Task: Add Mary Ruth's Kids Multivitamin Gummies to the cart.
Action: Mouse moved to (314, 150)
Screenshot: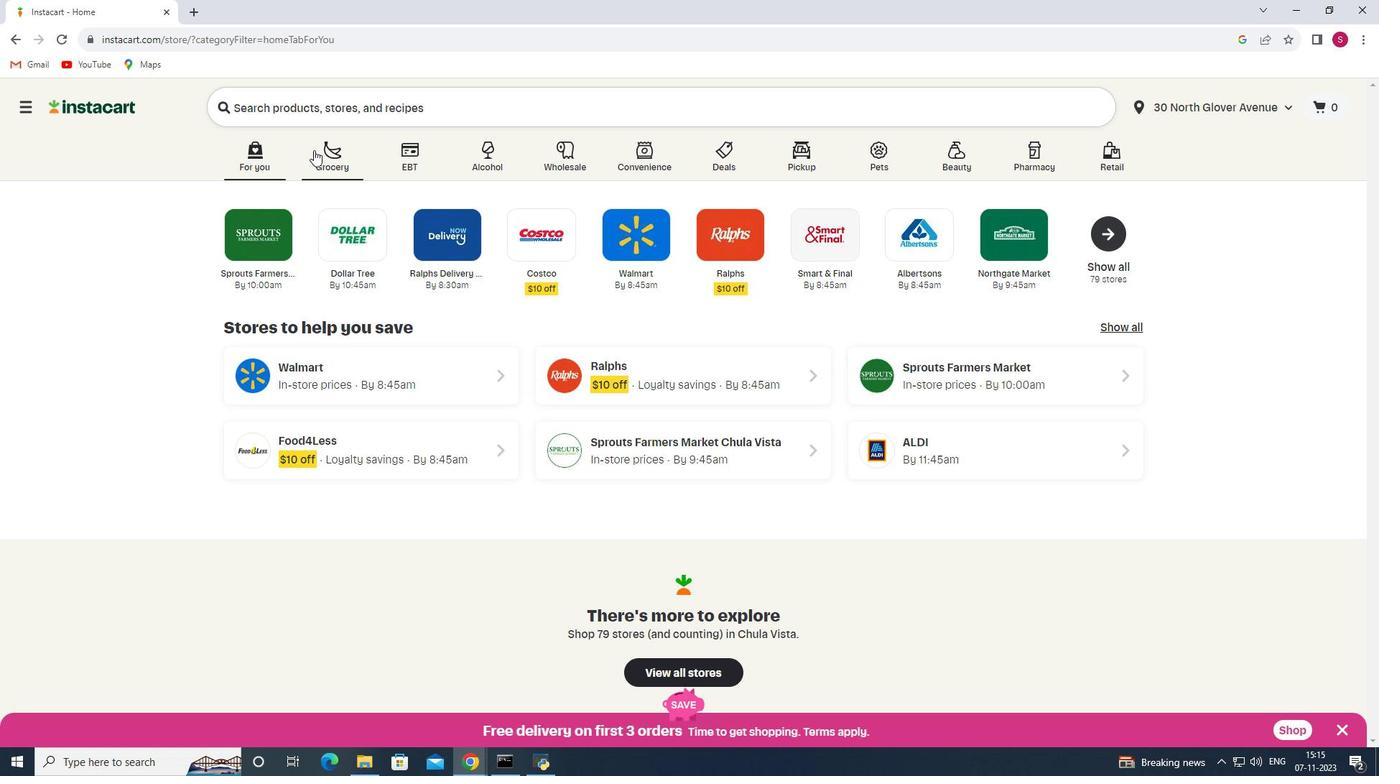 
Action: Mouse pressed left at (314, 150)
Screenshot: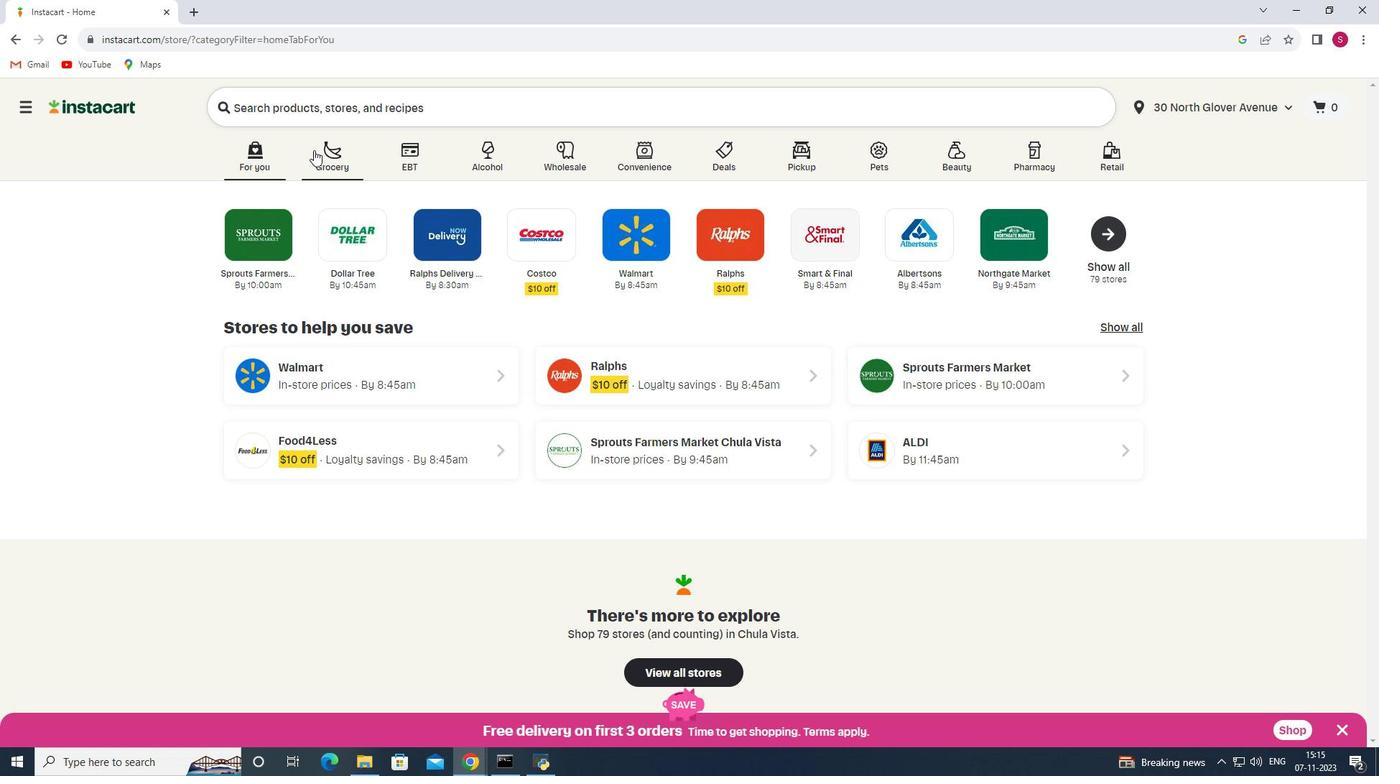 
Action: Mouse moved to (369, 418)
Screenshot: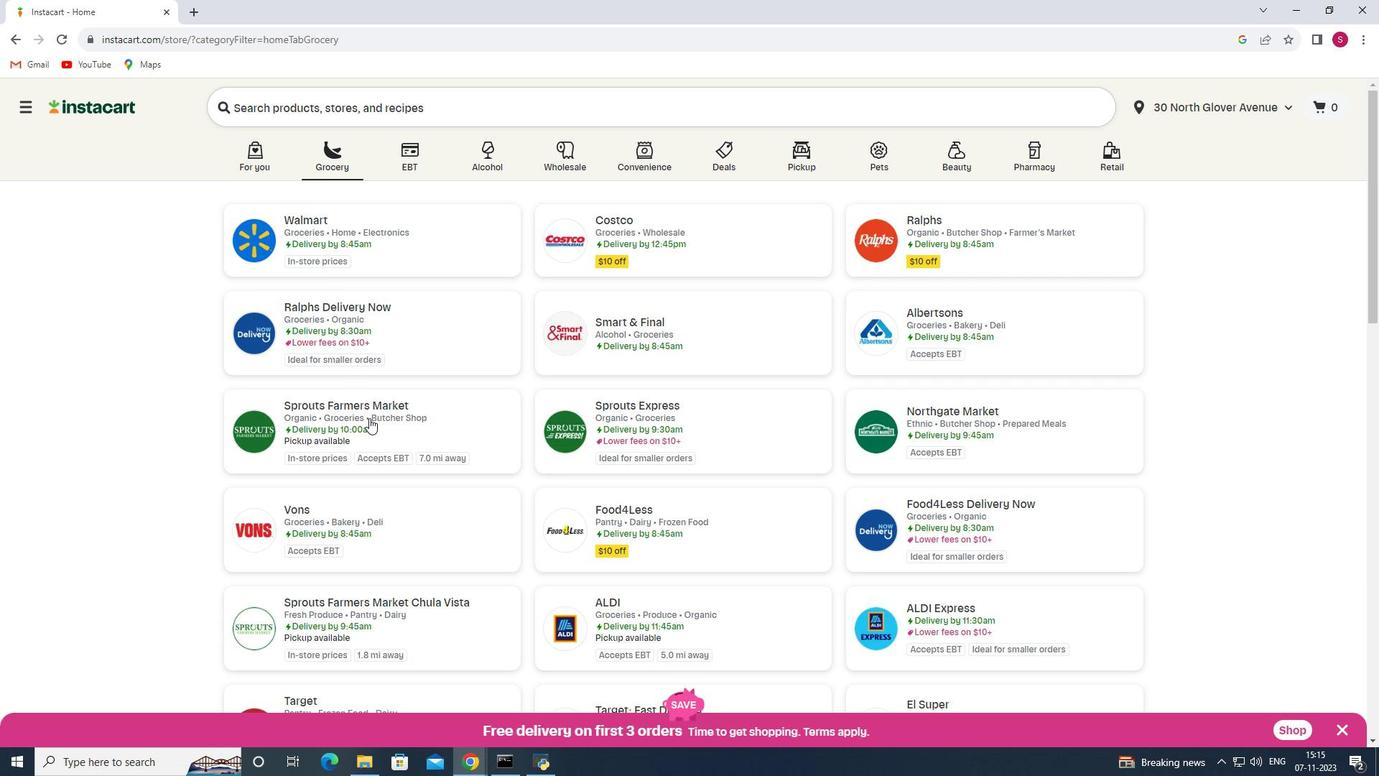 
Action: Mouse pressed left at (369, 418)
Screenshot: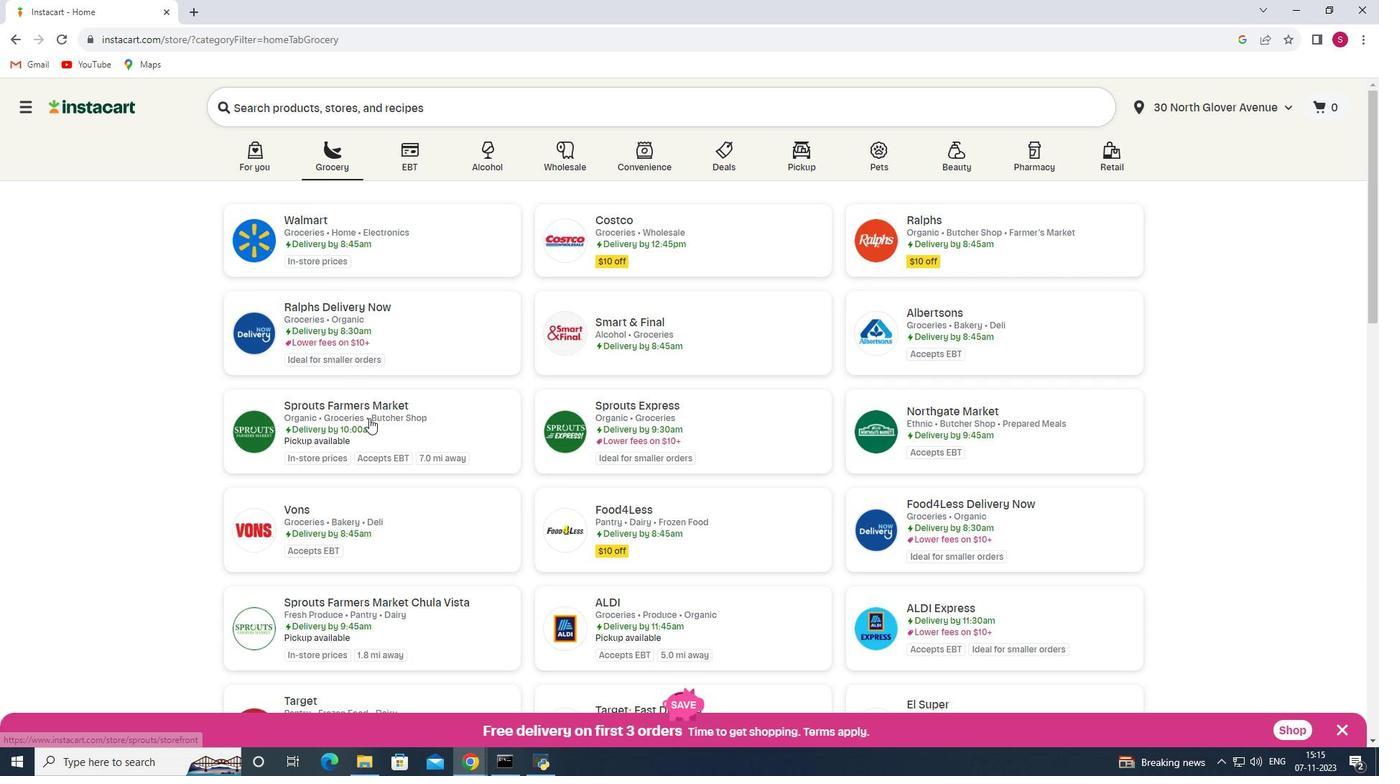 
Action: Mouse moved to (100, 437)
Screenshot: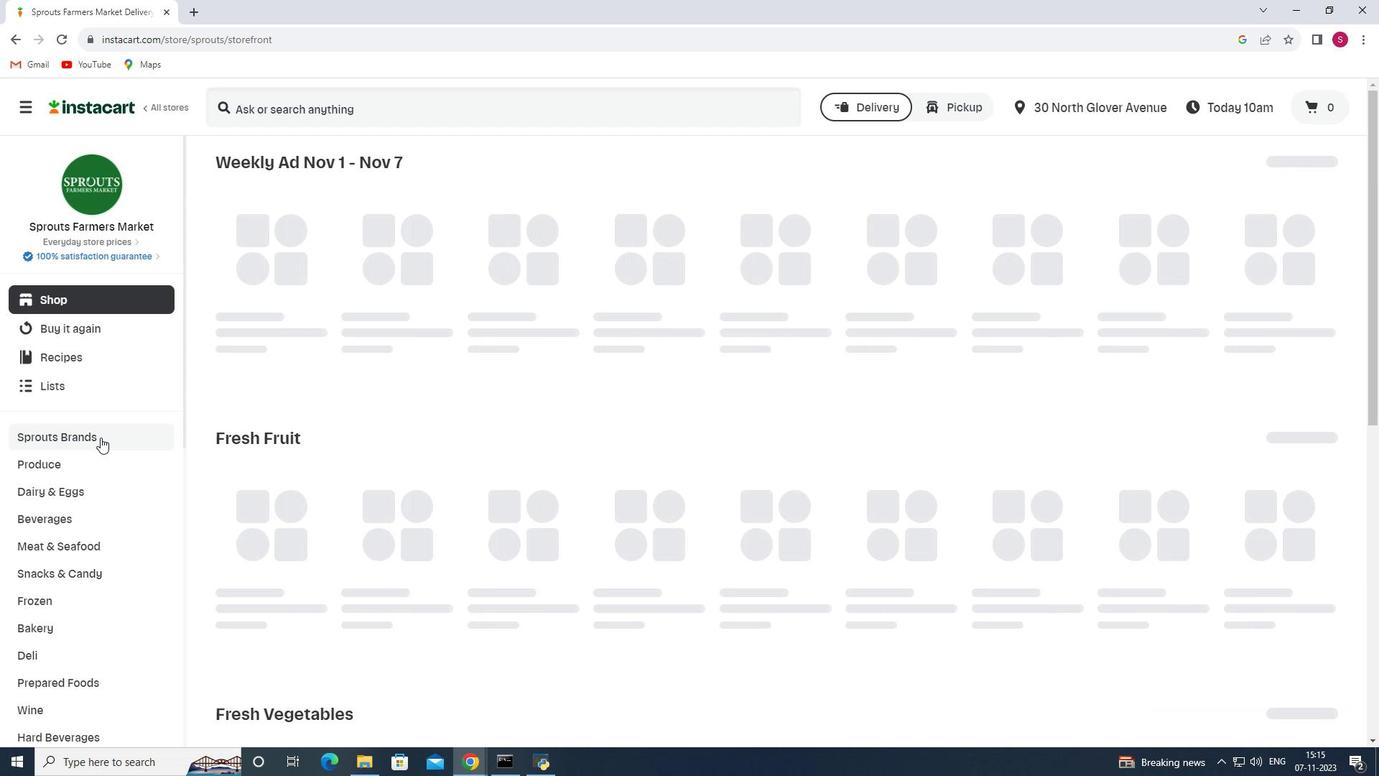 
Action: Mouse scrolled (100, 436) with delta (0, 0)
Screenshot: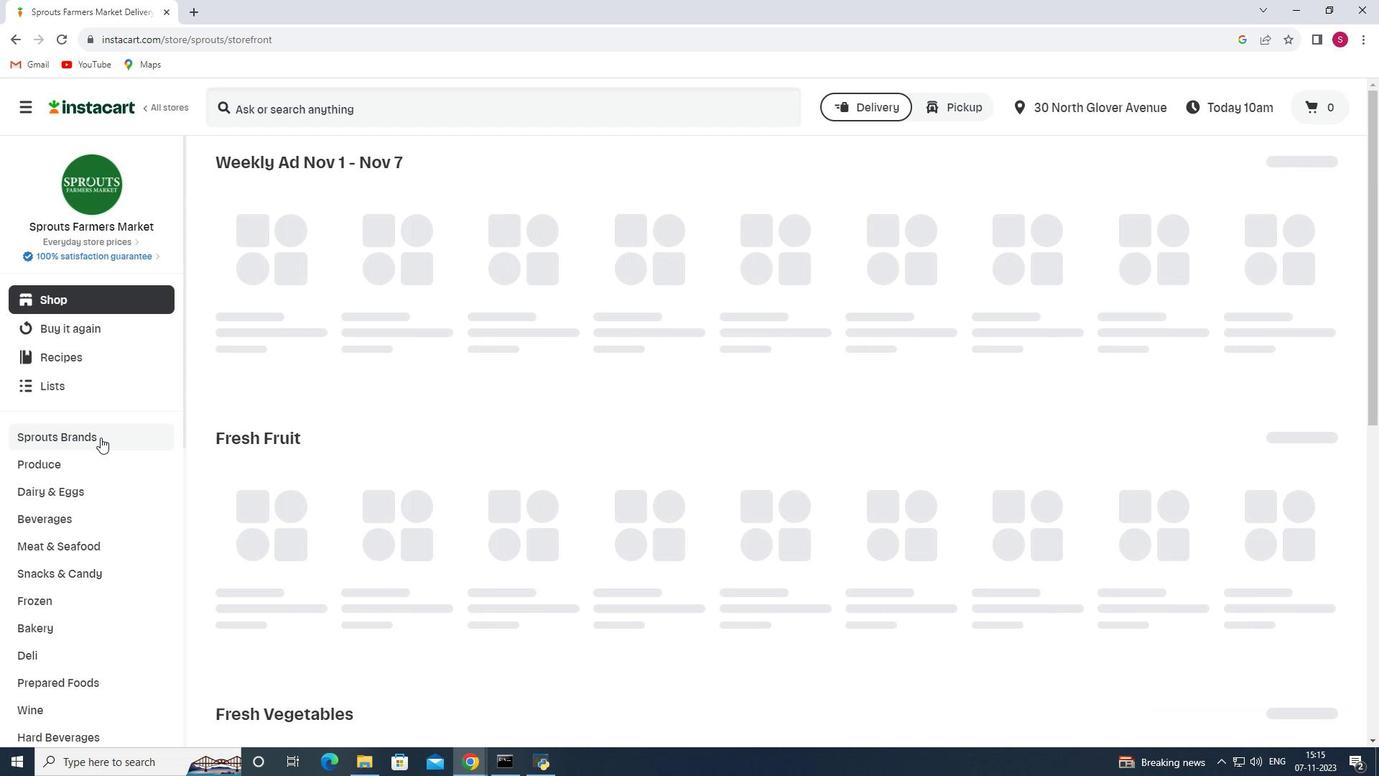 
Action: Mouse scrolled (100, 436) with delta (0, 0)
Screenshot: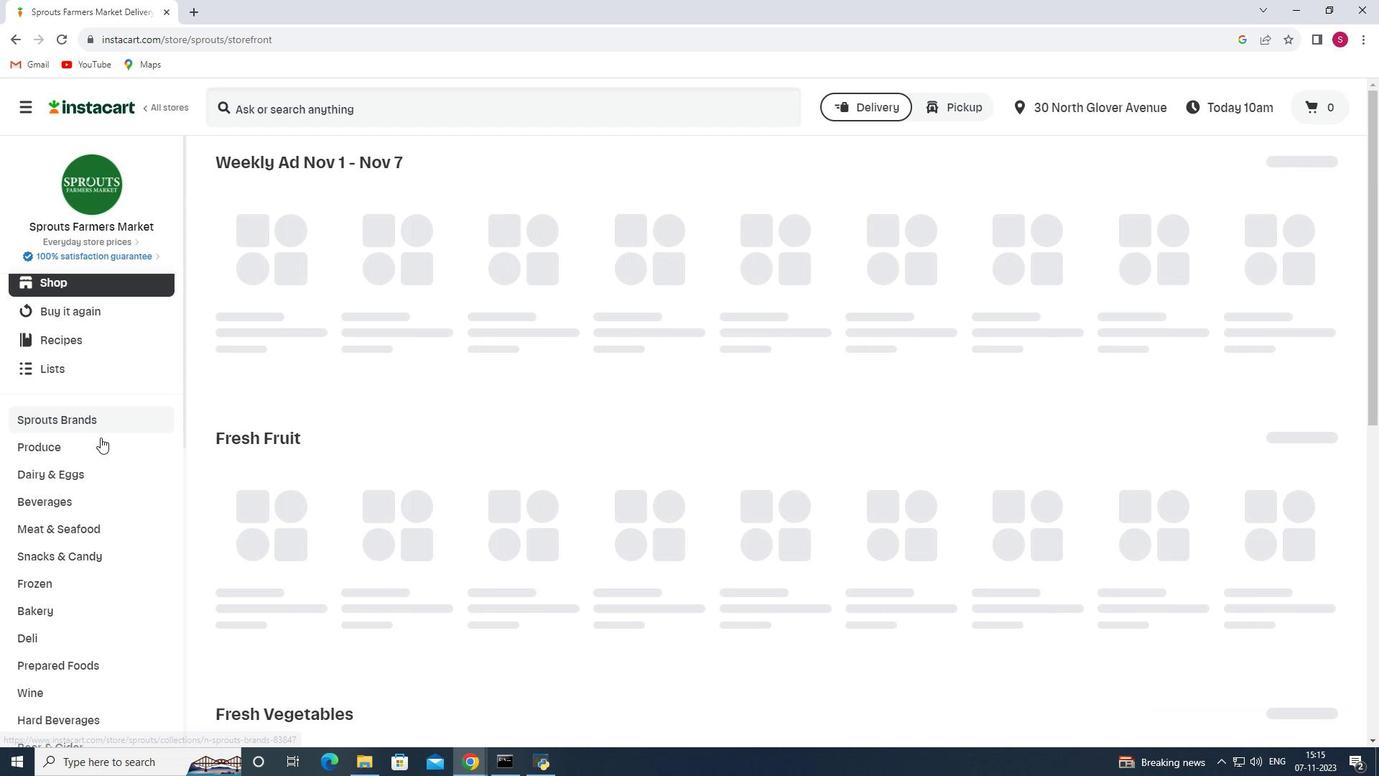 
Action: Mouse moved to (100, 437)
Screenshot: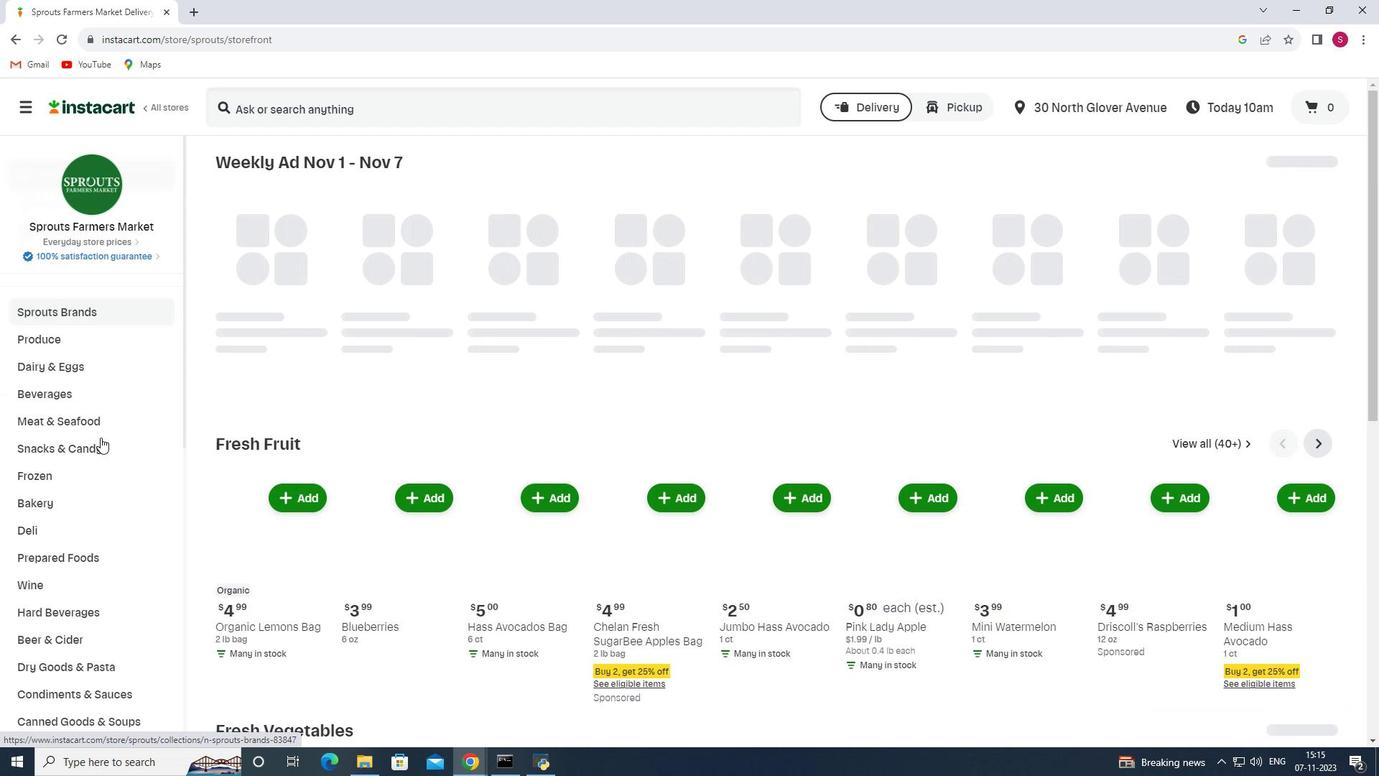 
Action: Mouse scrolled (100, 436) with delta (0, 0)
Screenshot: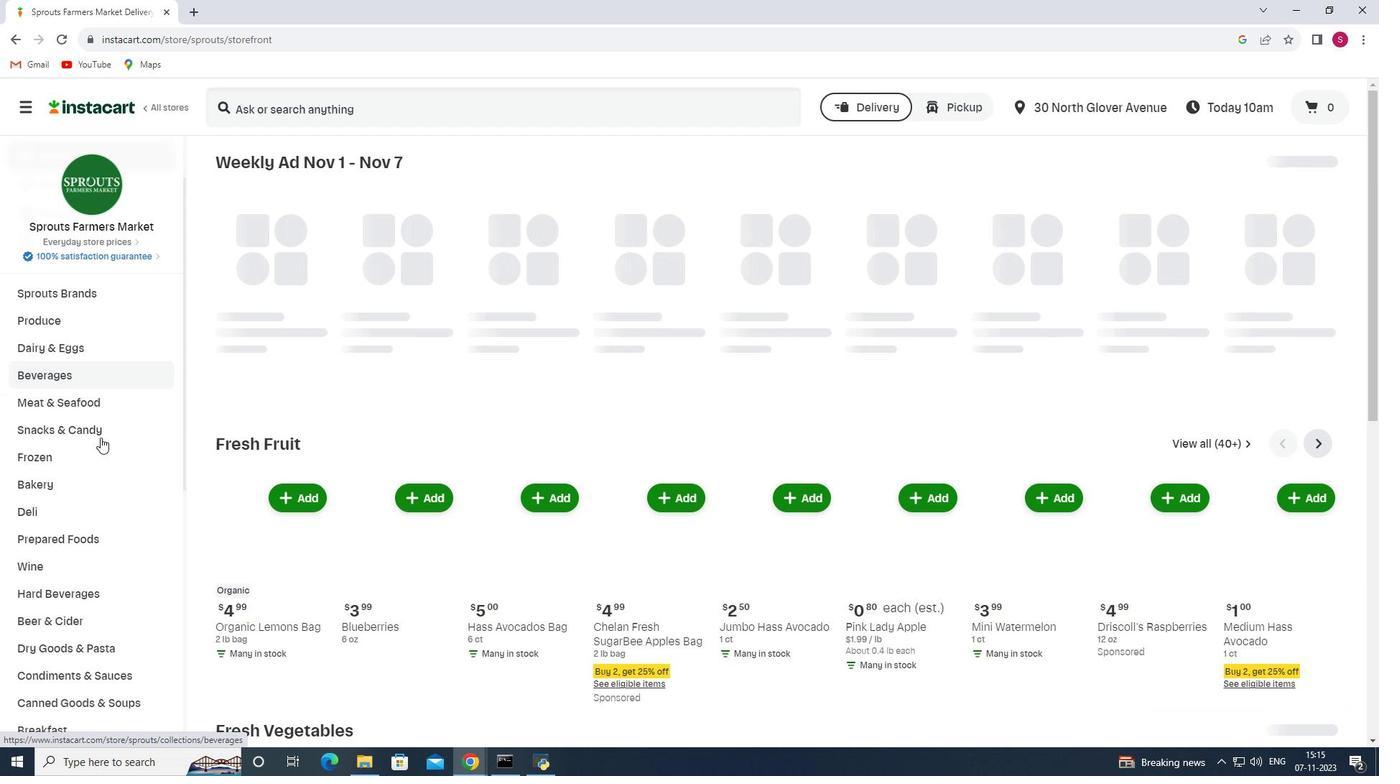 
Action: Mouse scrolled (100, 436) with delta (0, 0)
Screenshot: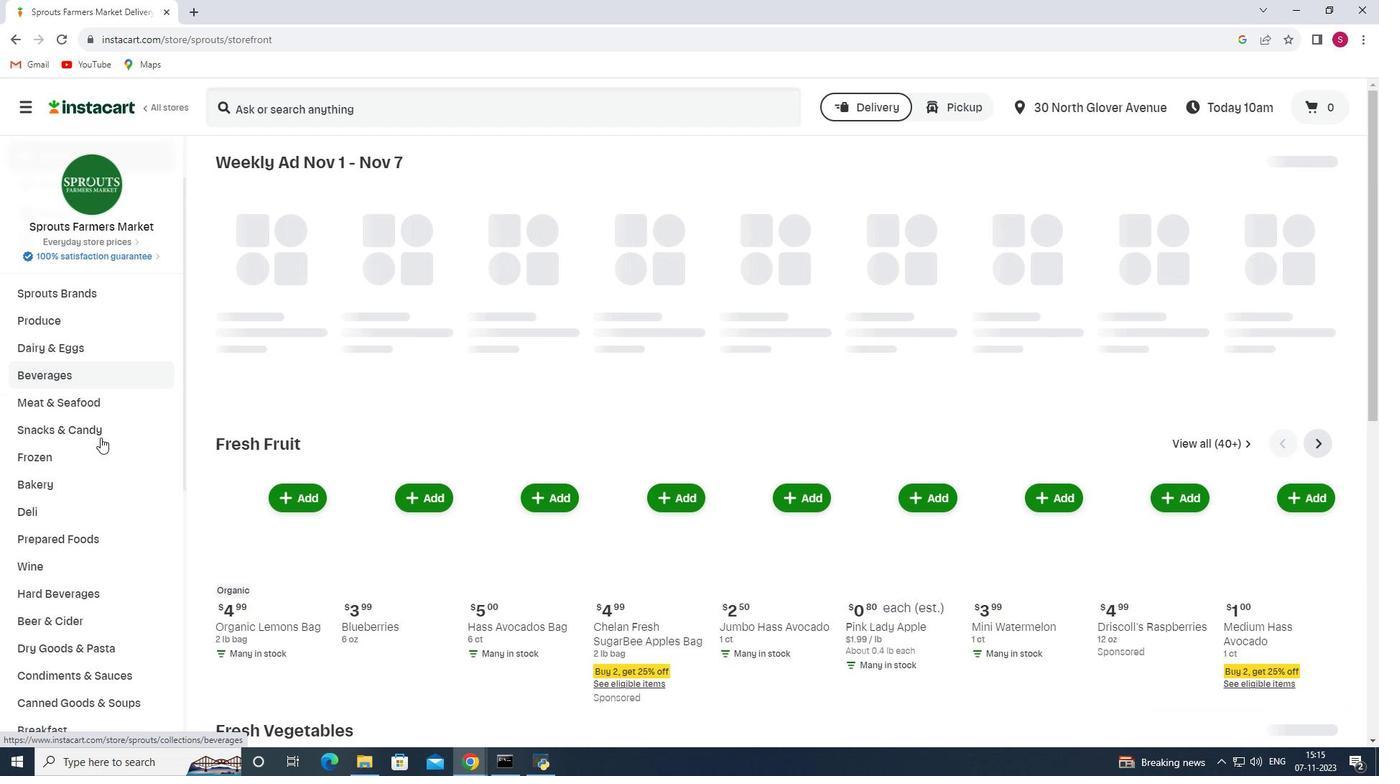 
Action: Mouse scrolled (100, 436) with delta (0, 0)
Screenshot: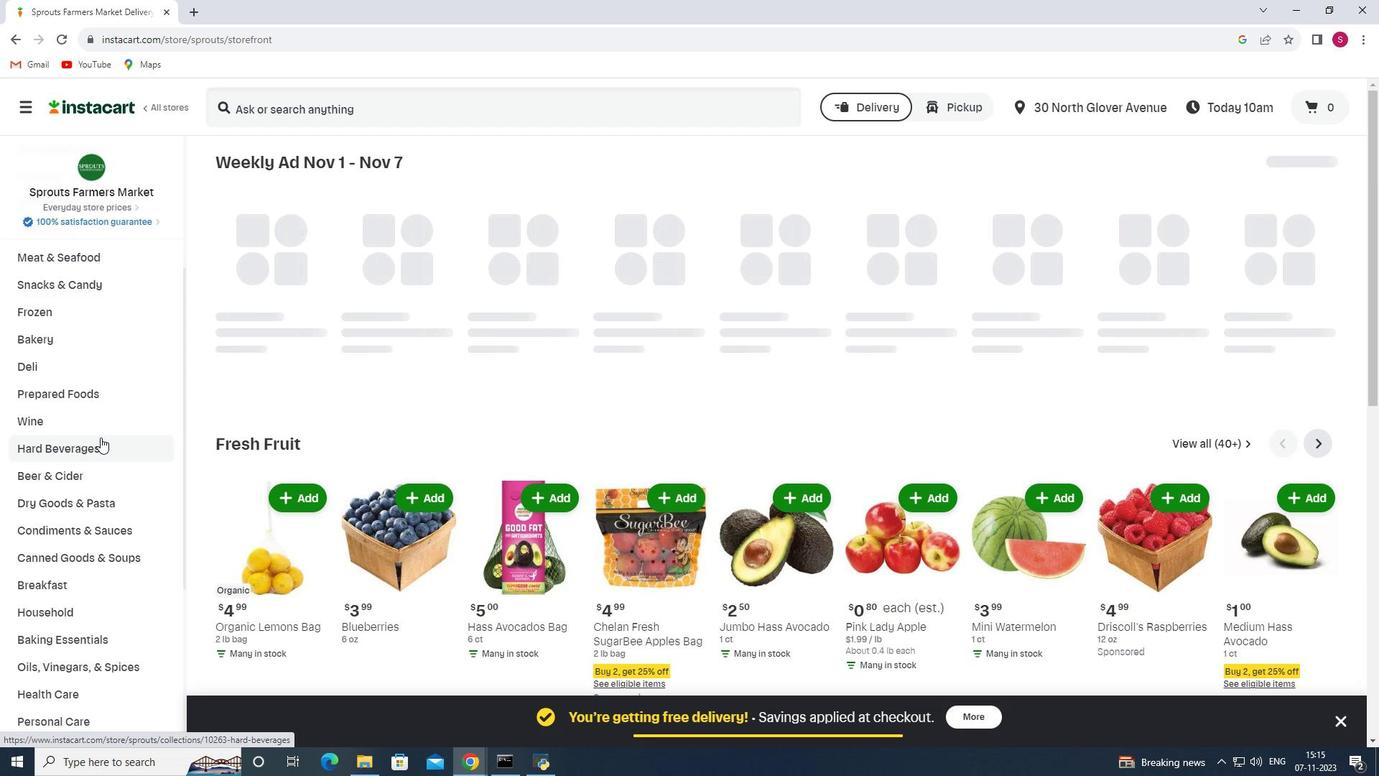 
Action: Mouse scrolled (100, 436) with delta (0, 0)
Screenshot: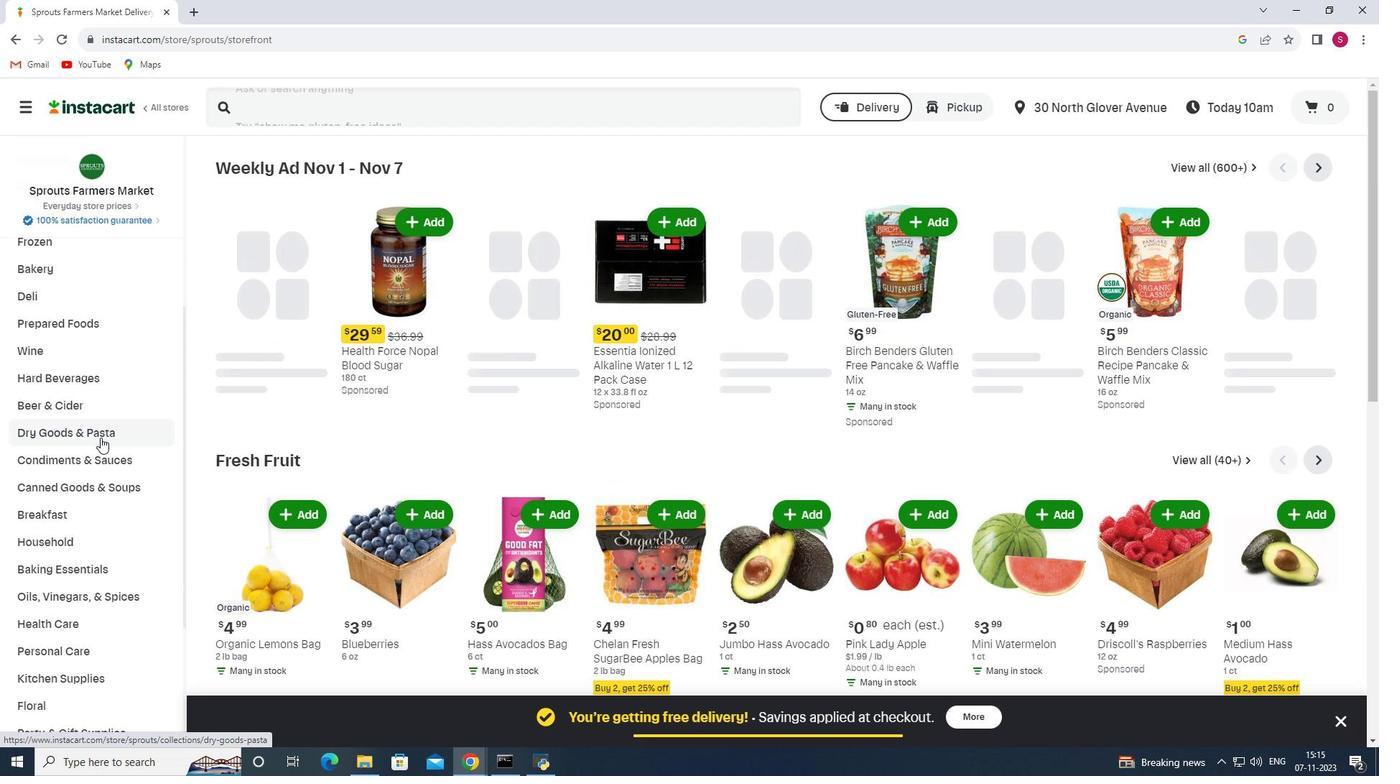 
Action: Mouse scrolled (100, 436) with delta (0, 0)
Screenshot: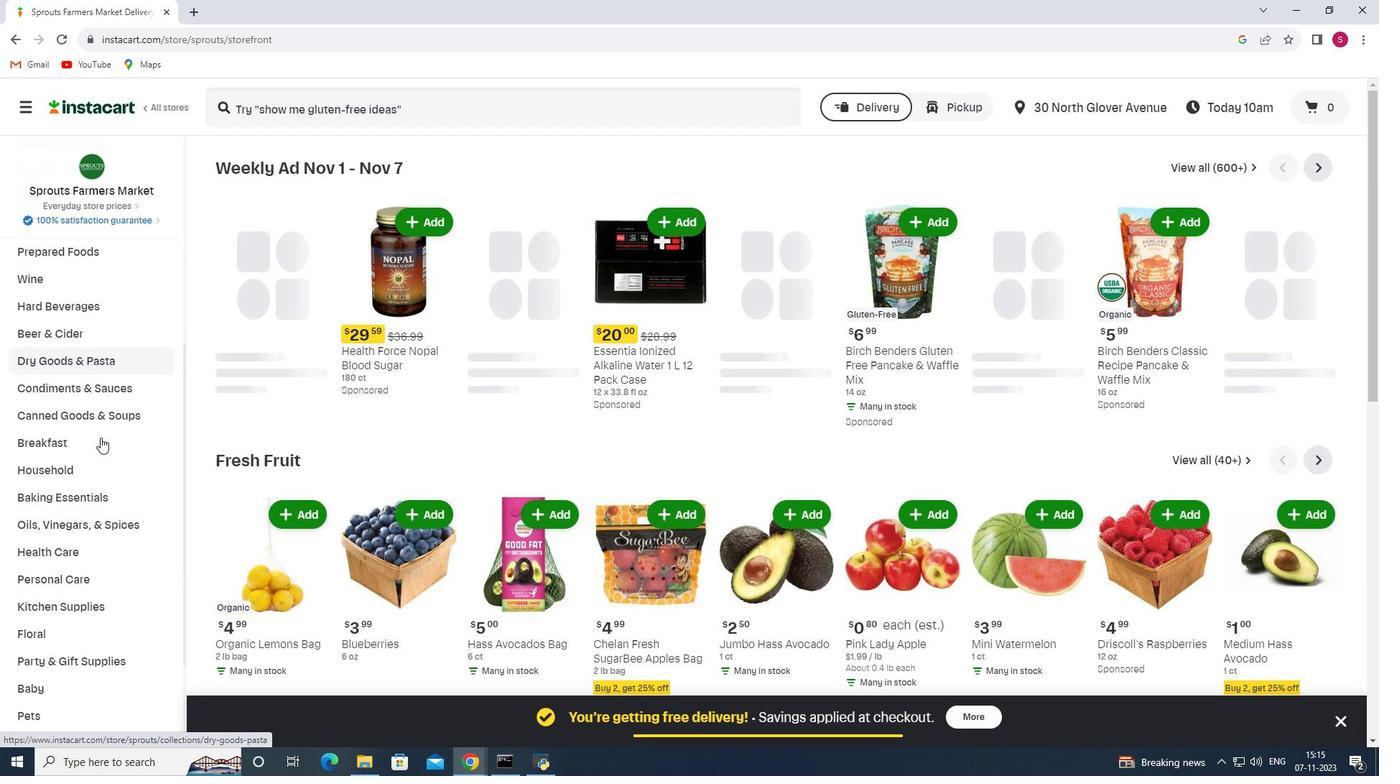 
Action: Mouse scrolled (100, 436) with delta (0, 0)
Screenshot: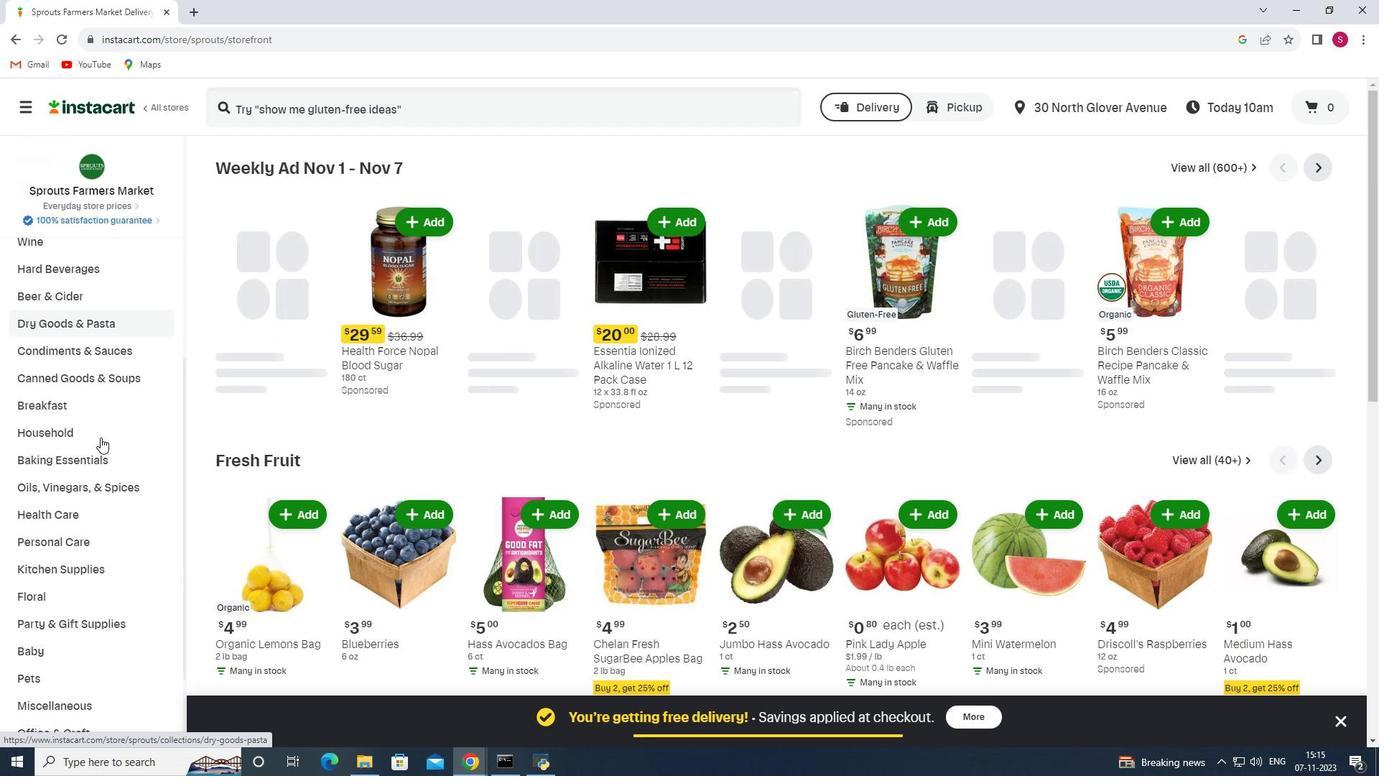 
Action: Mouse moved to (99, 408)
Screenshot: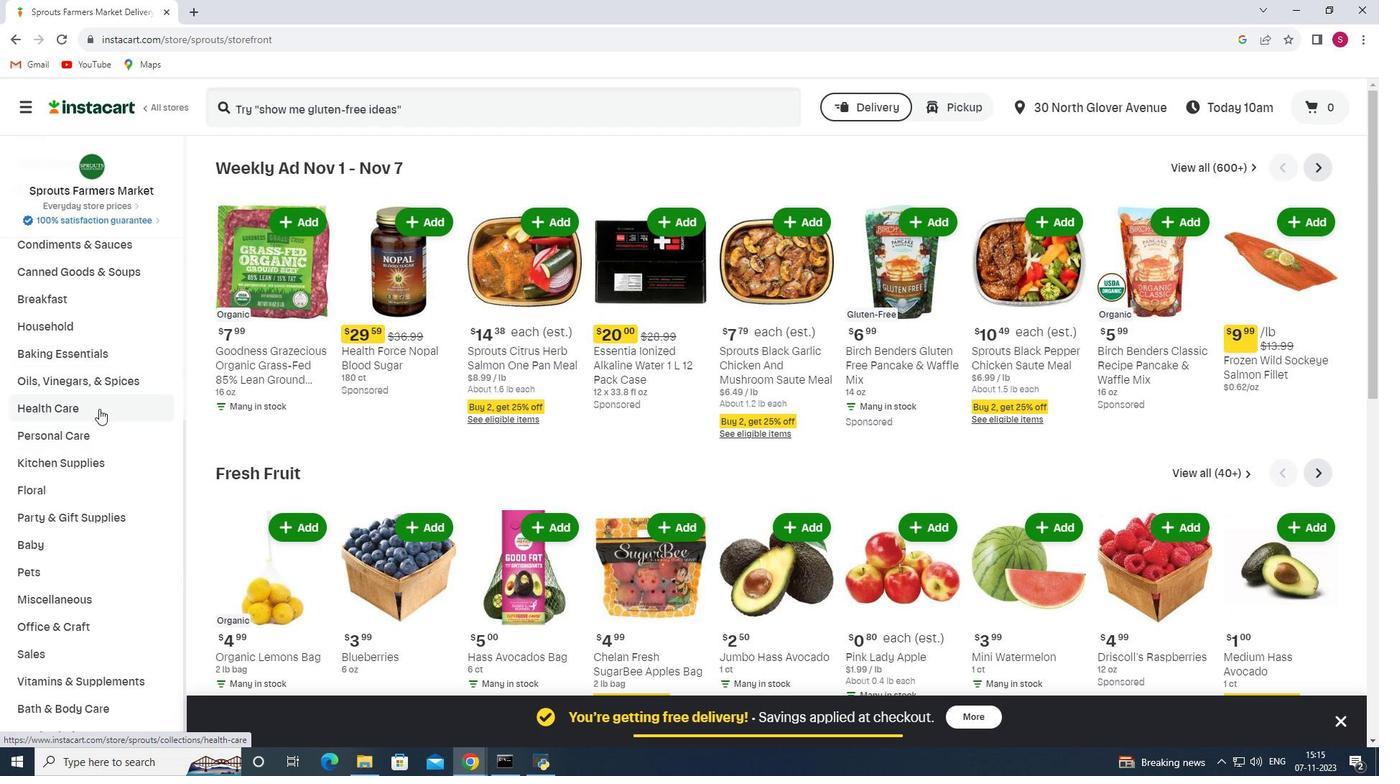 
Action: Mouse pressed left at (99, 408)
Screenshot: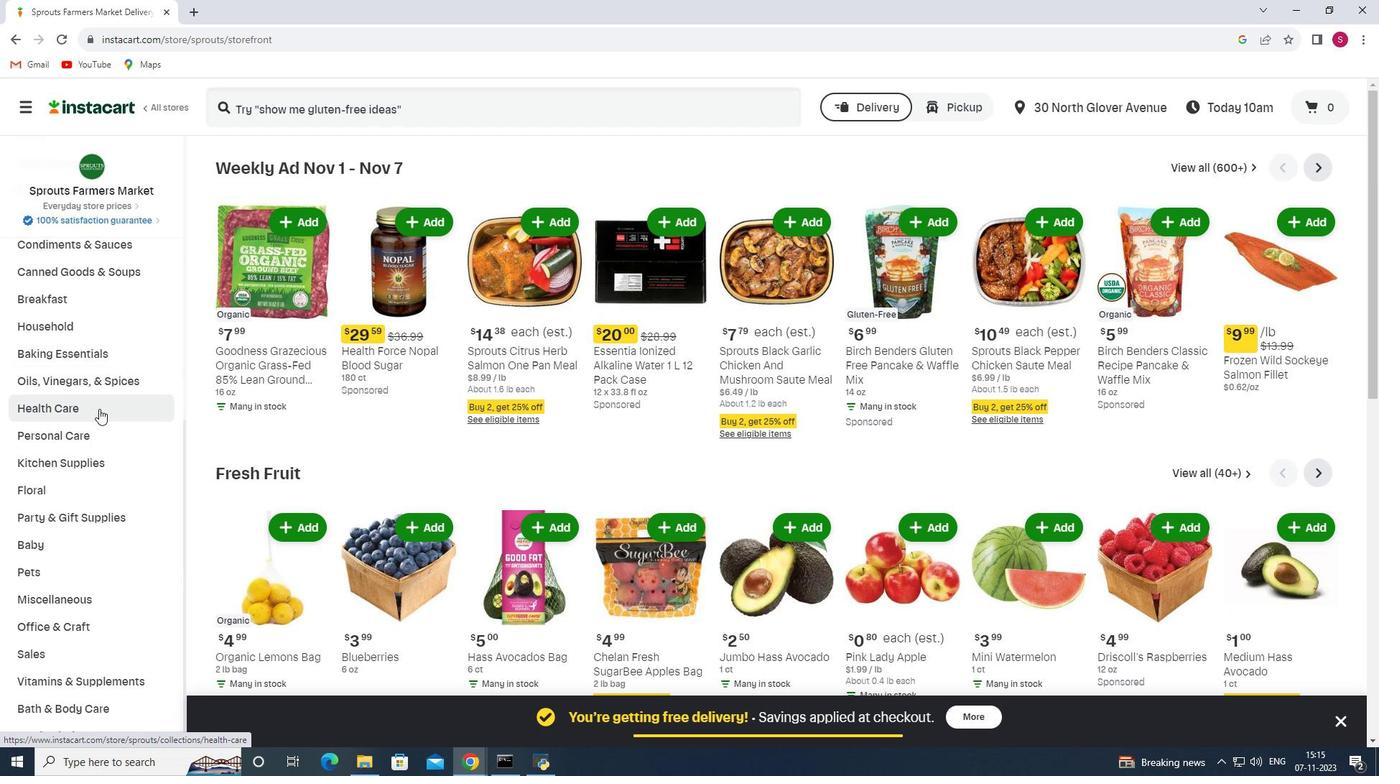 
Action: Mouse moved to (521, 199)
Screenshot: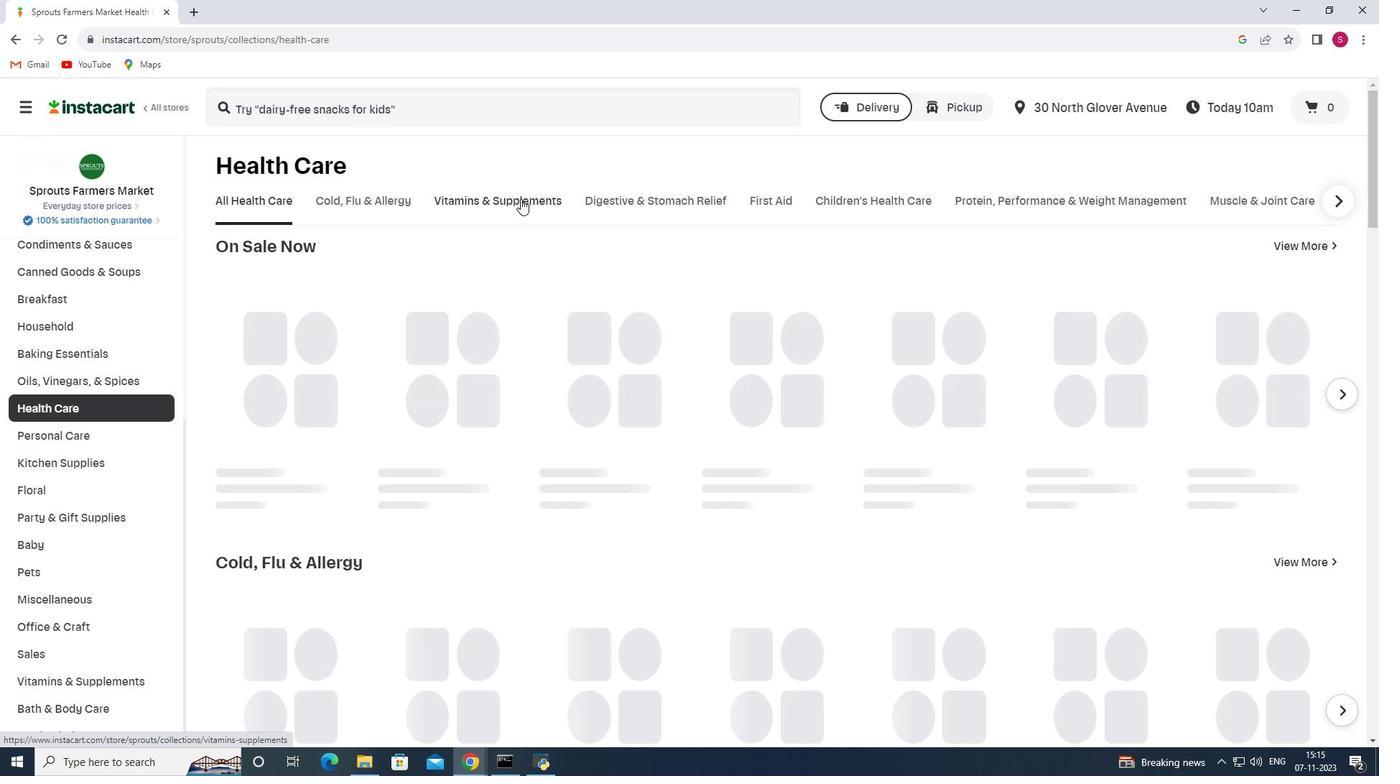 
Action: Mouse pressed left at (521, 199)
Screenshot: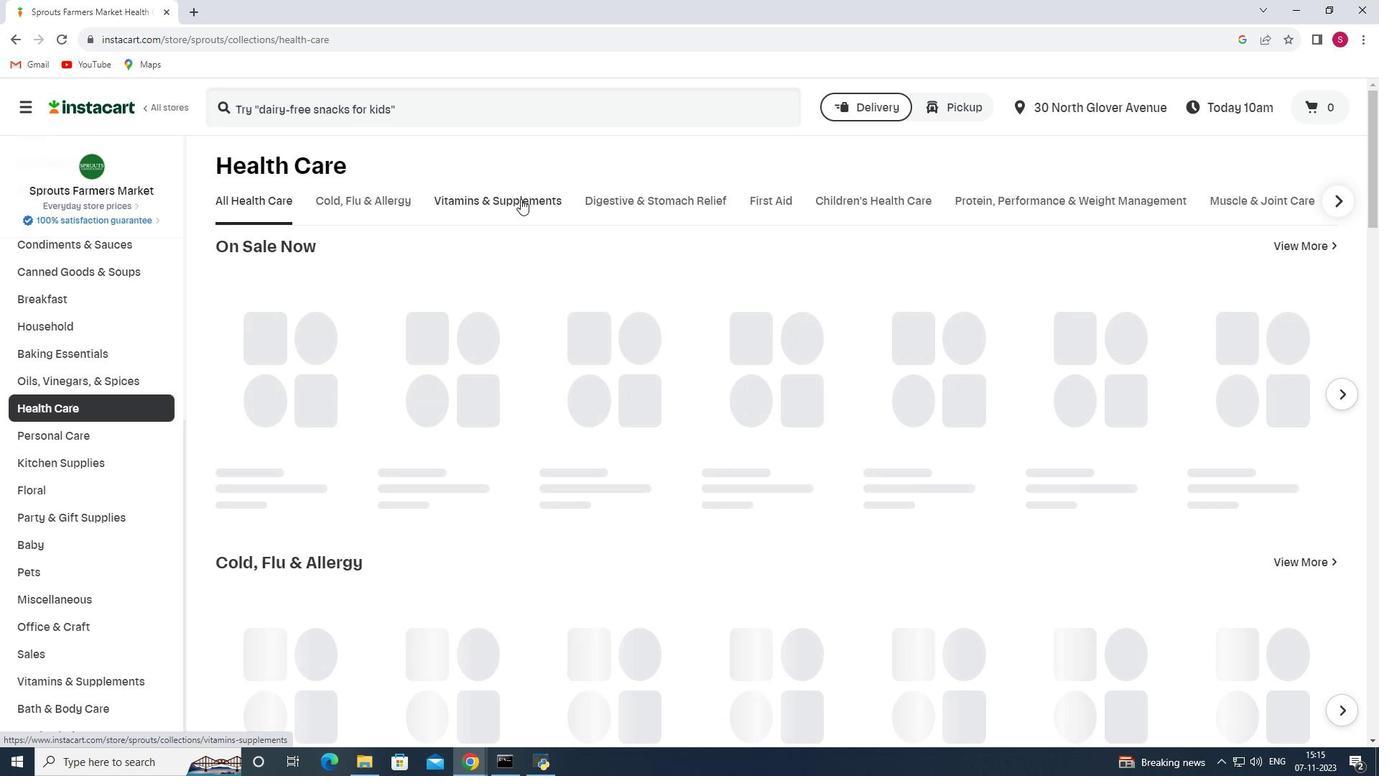 
Action: Mouse moved to (833, 270)
Screenshot: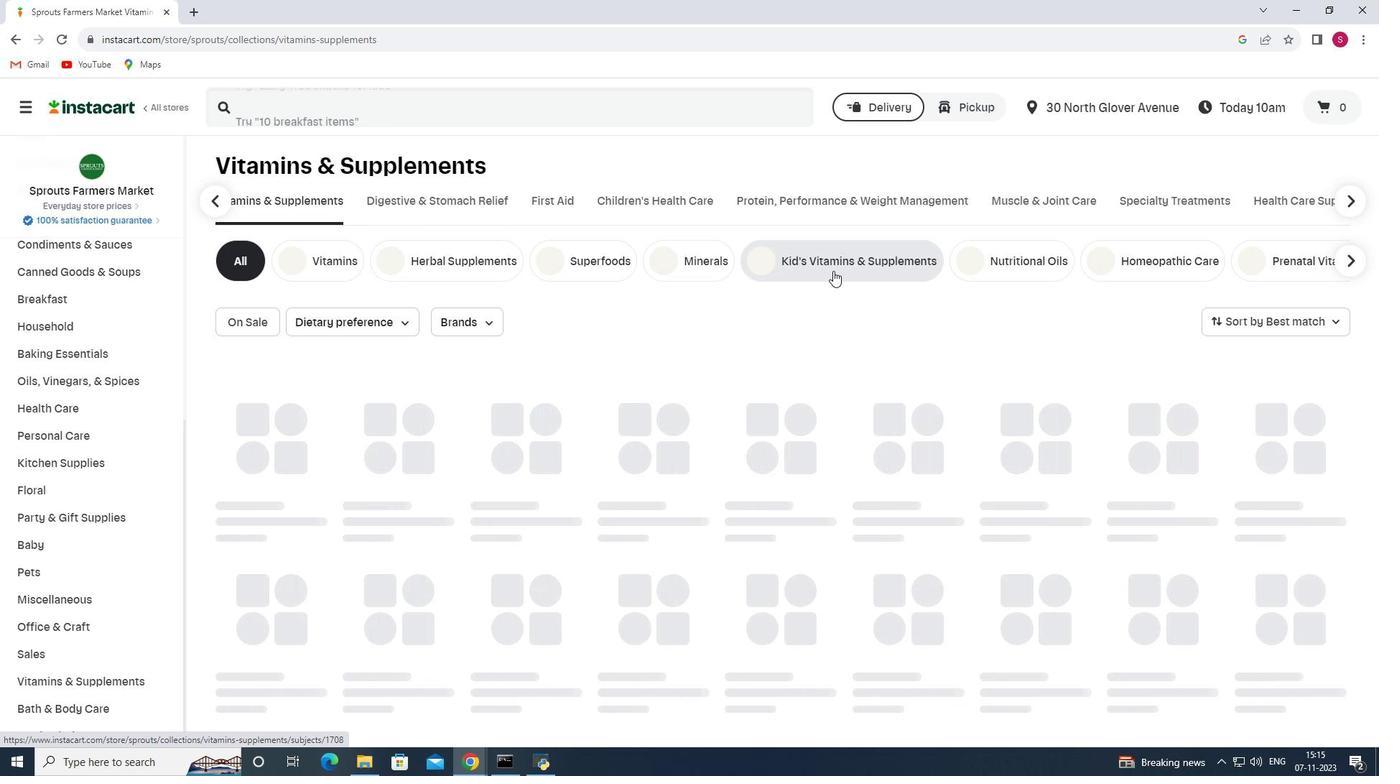 
Action: Mouse pressed left at (833, 270)
Screenshot: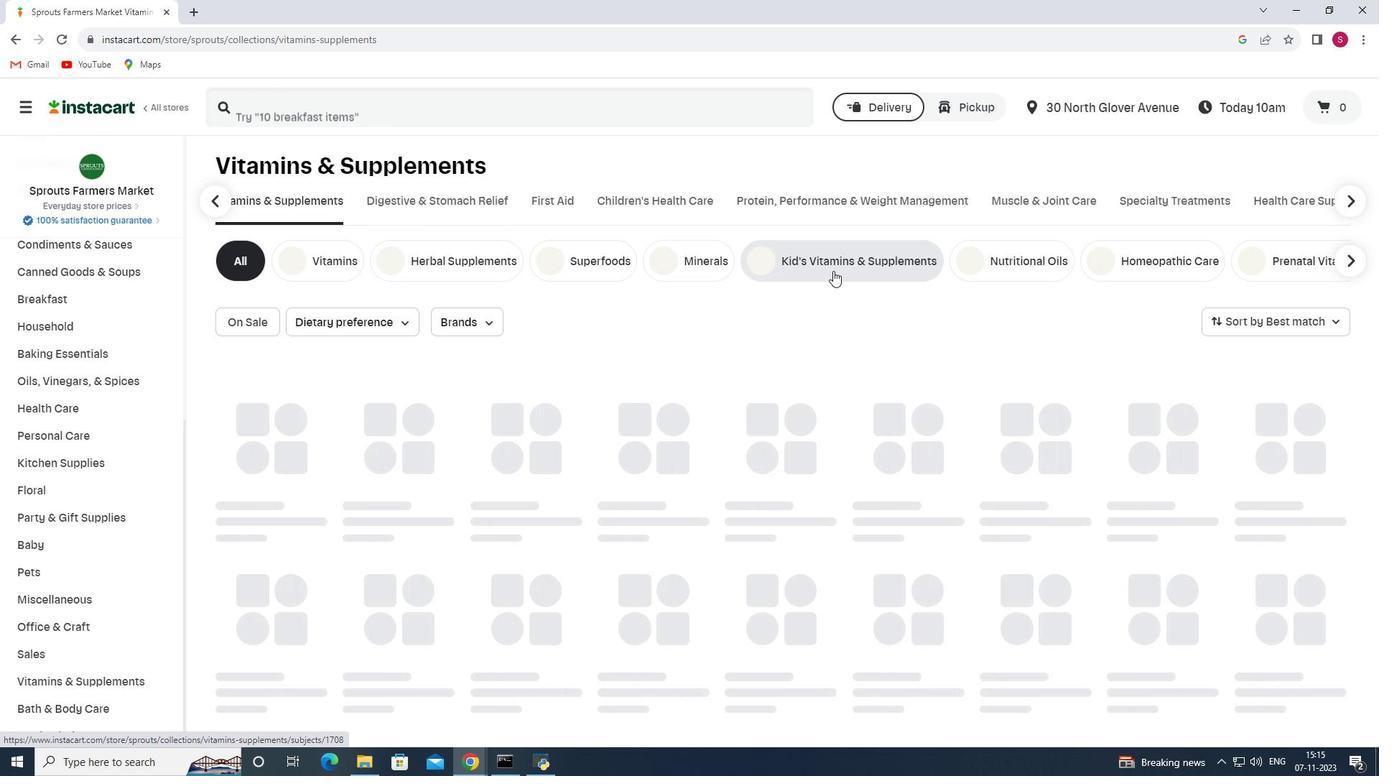 
Action: Mouse moved to (463, 112)
Screenshot: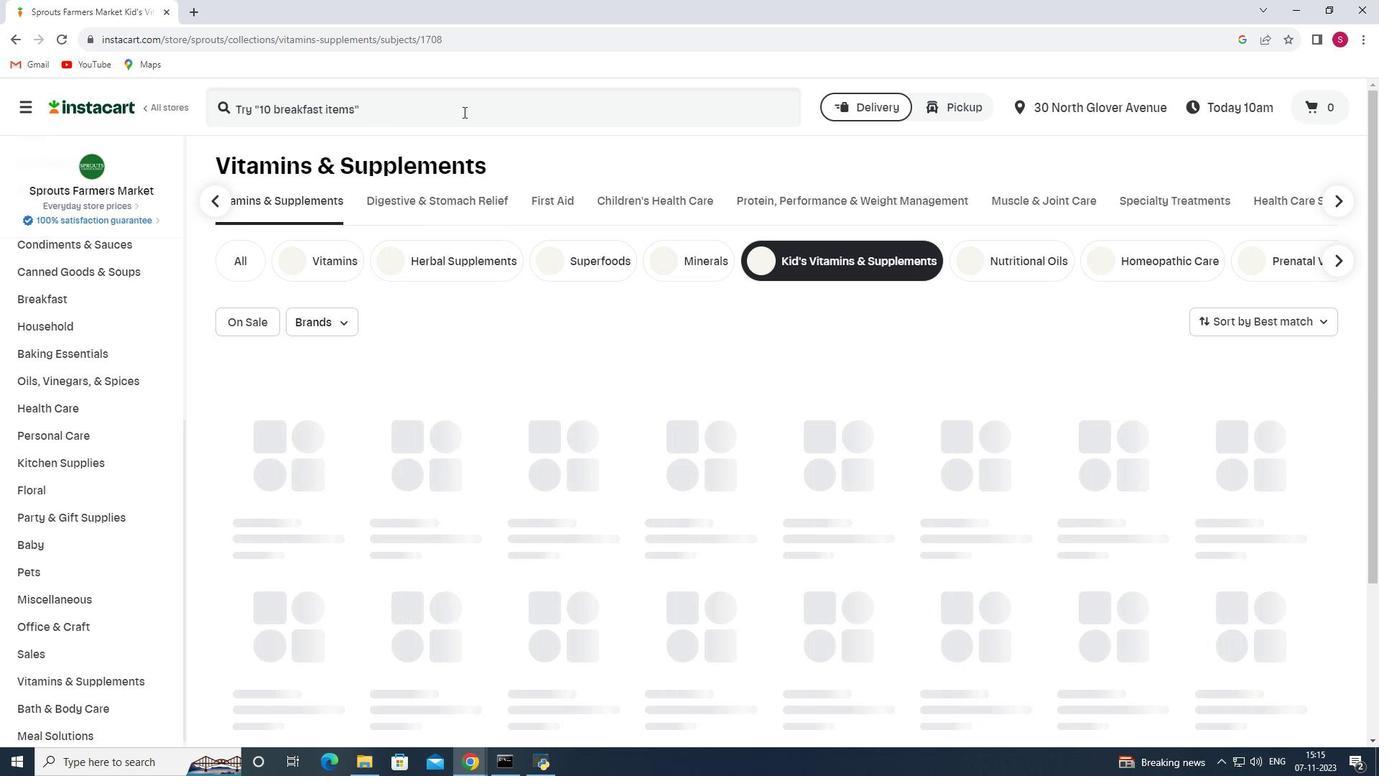 
Action: Mouse pressed left at (463, 112)
Screenshot: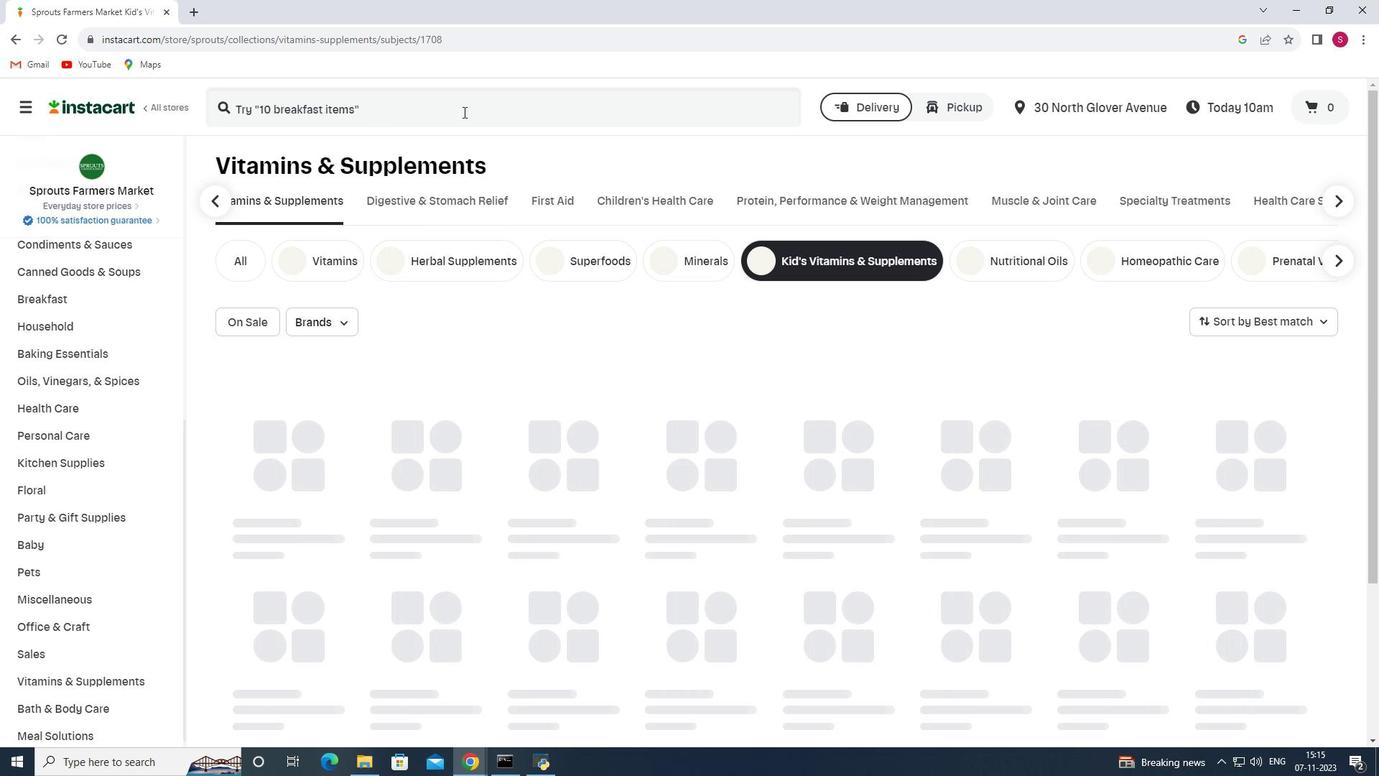 
Action: Key pressed <Key.shift>Mary<Key.space><Key.shift>Ruth's<Key.space><Key.shift><Key.shift>Kids<Key.space><Key.shift>Multivitamin<Key.space><Key.shift>Gummies<Key.enter>
Screenshot: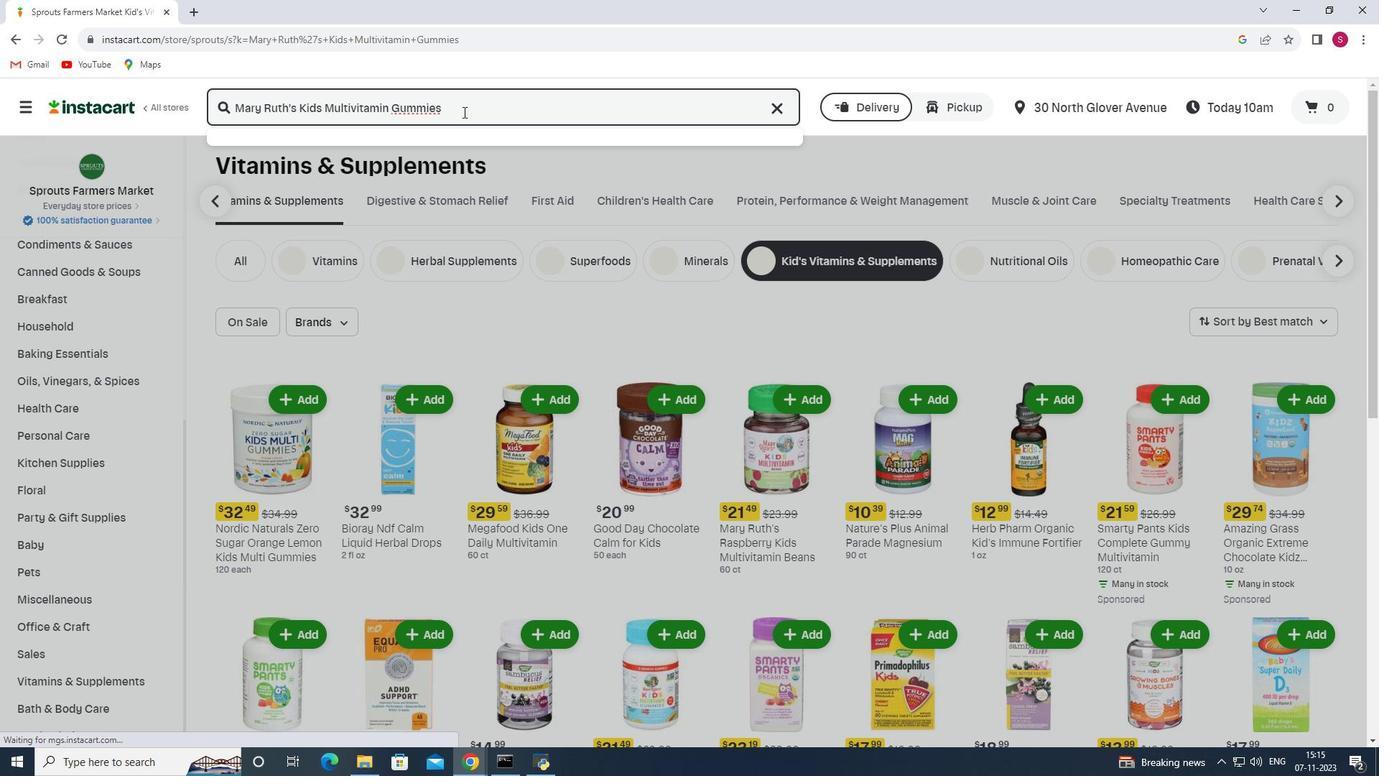 
Action: Mouse moved to (610, 247)
Screenshot: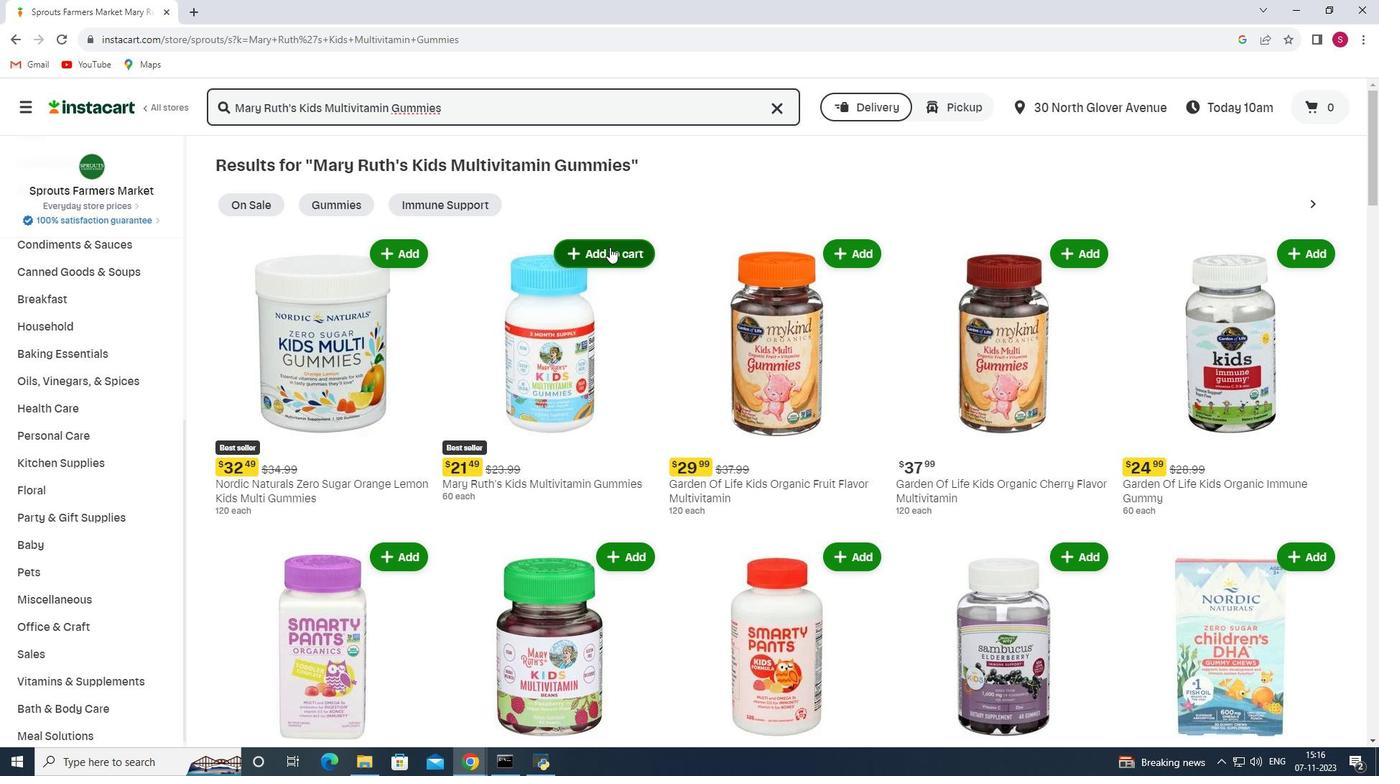 
Action: Mouse pressed left at (610, 247)
Screenshot: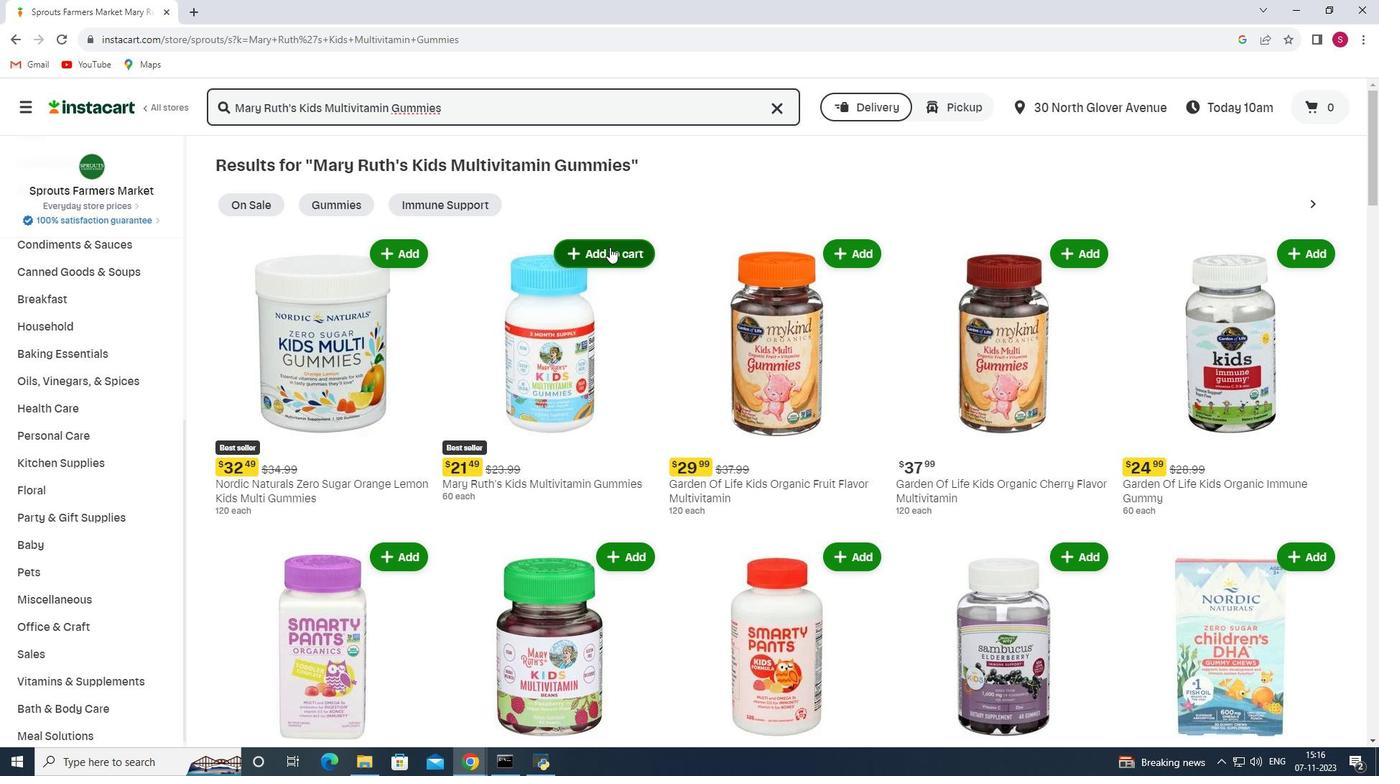 
Action: Mouse moved to (624, 296)
Screenshot: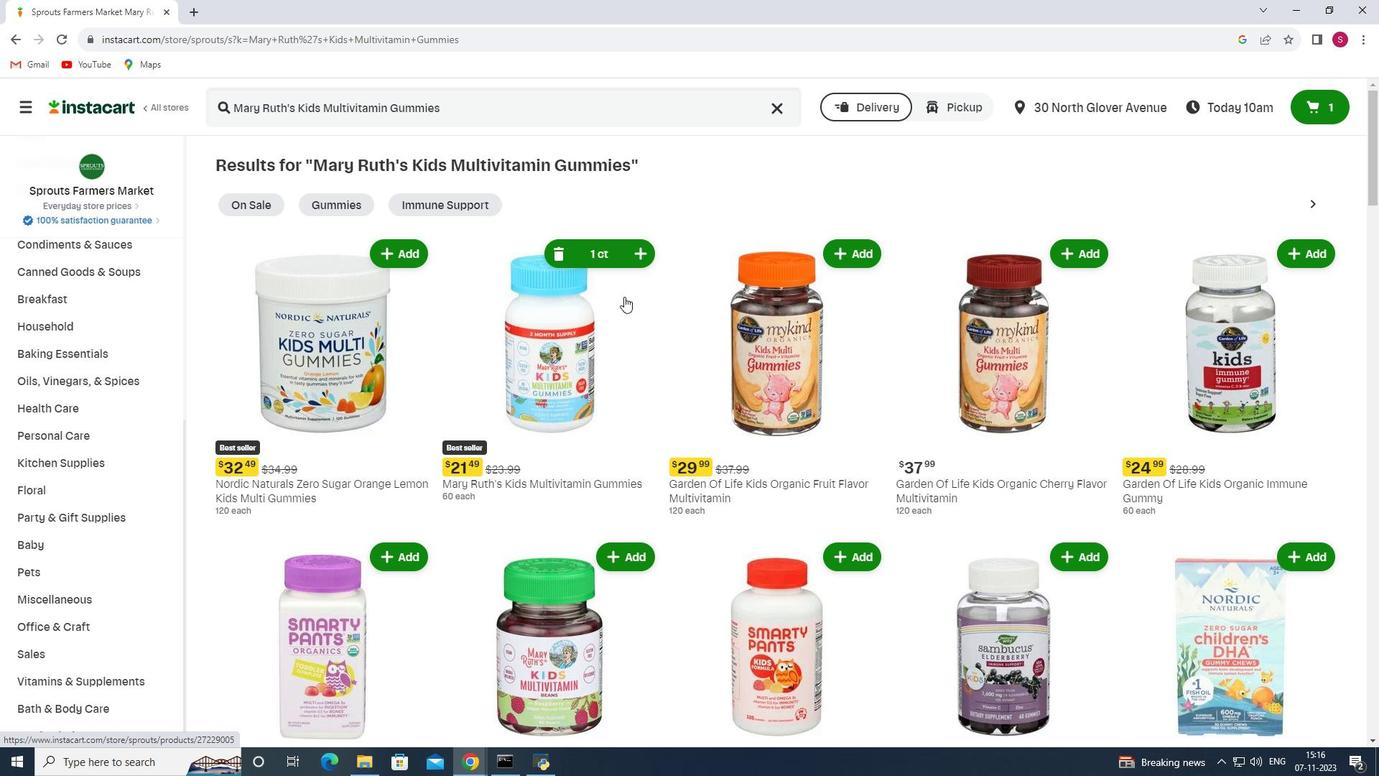 
